 Task: Start in the project TruTech the sprint 'Debug Dash', with a duration of 1 week.
Action: Mouse moved to (277, 352)
Screenshot: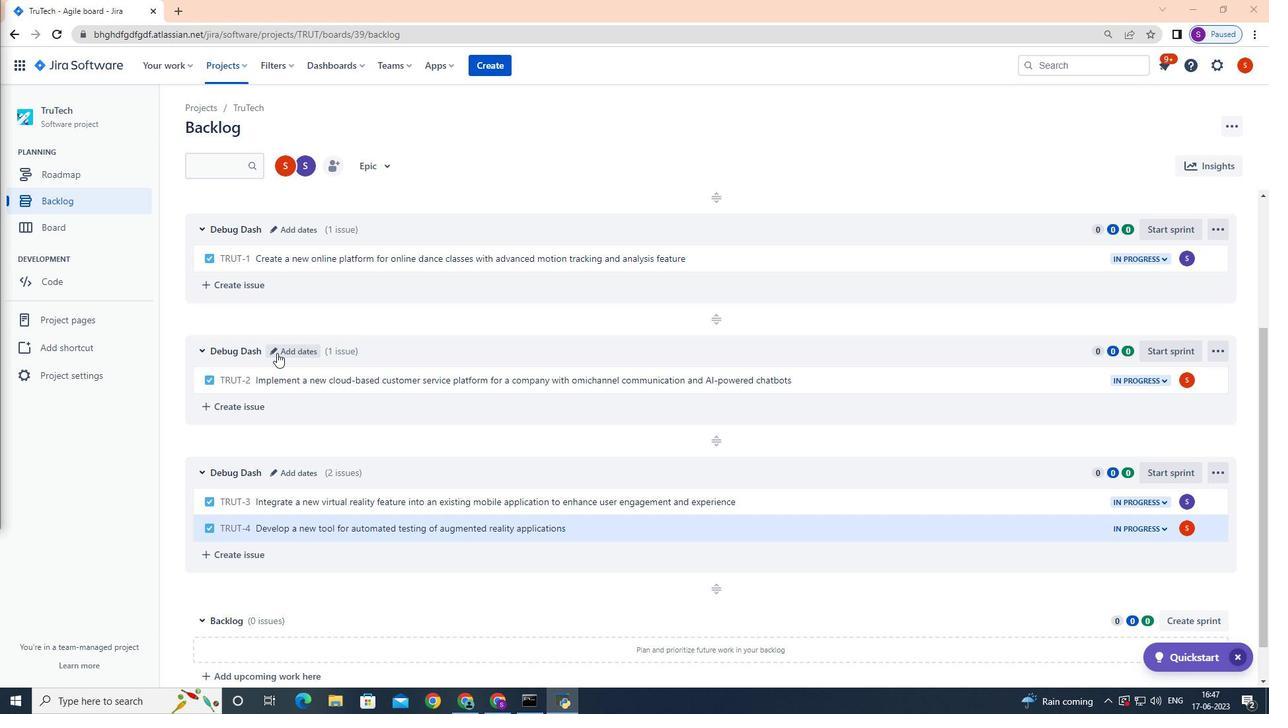 
Action: Mouse pressed left at (277, 352)
Screenshot: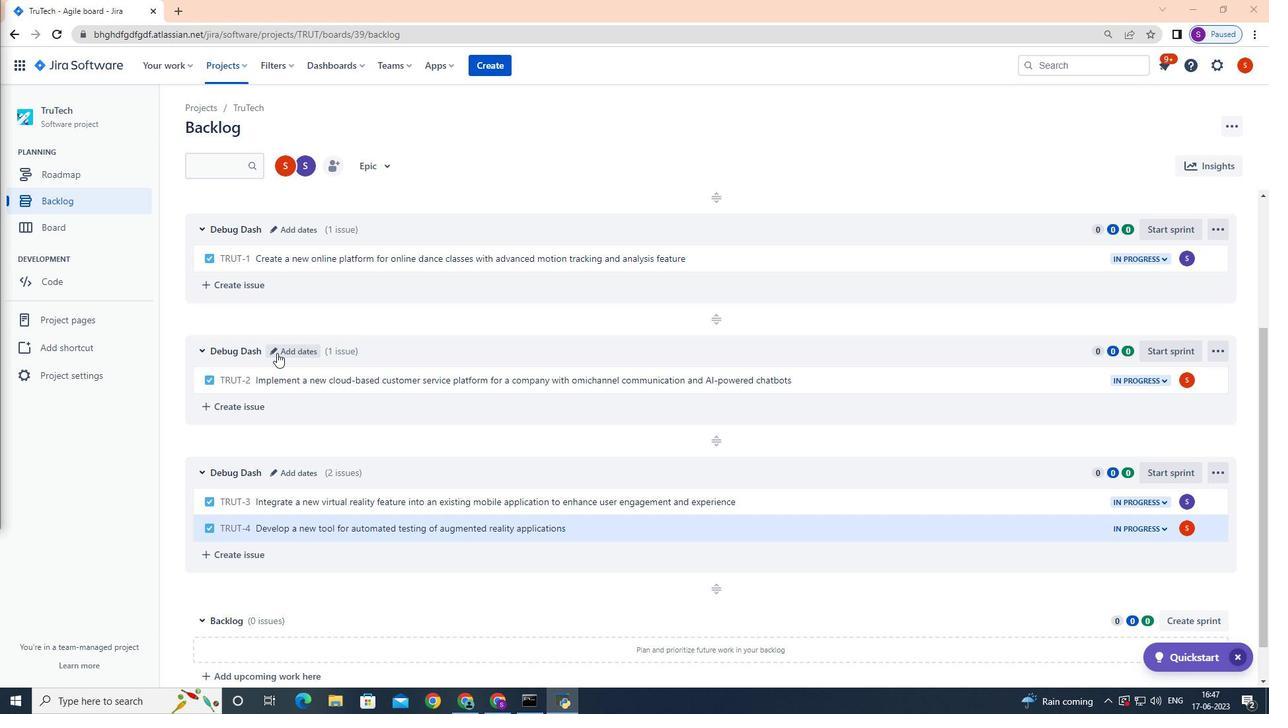 
Action: Mouse moved to (599, 210)
Screenshot: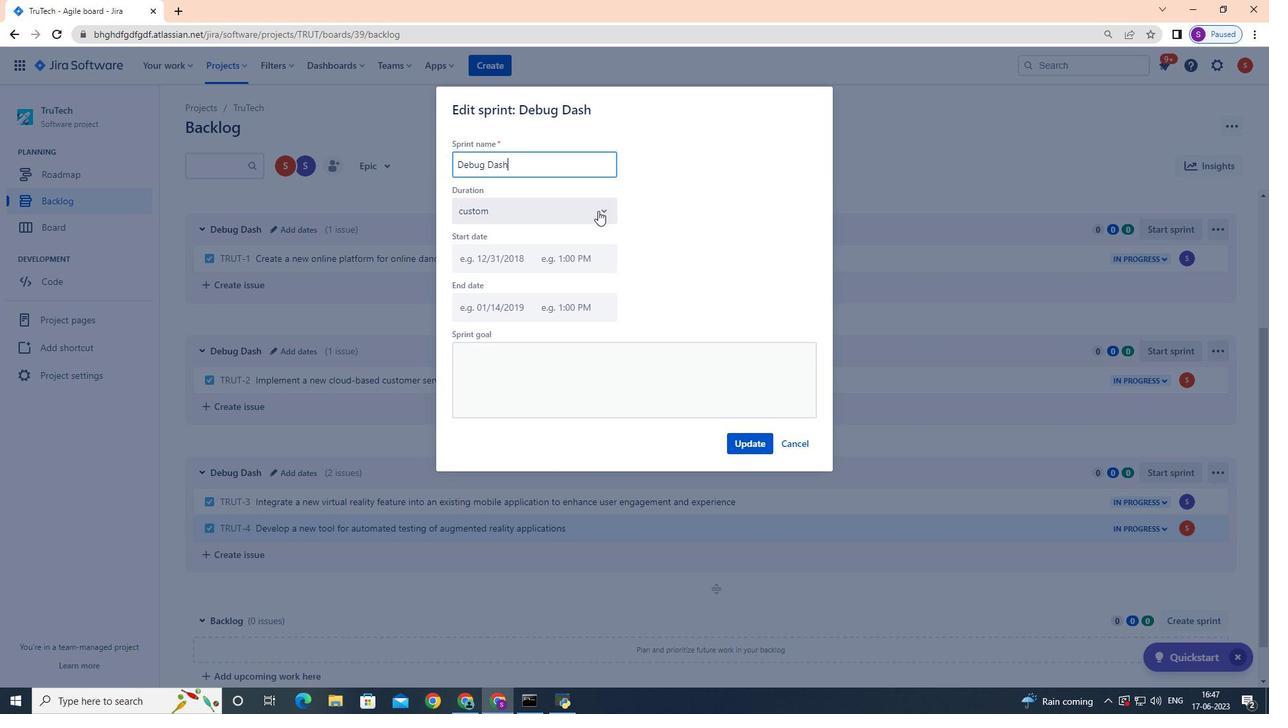 
Action: Mouse pressed left at (599, 210)
Screenshot: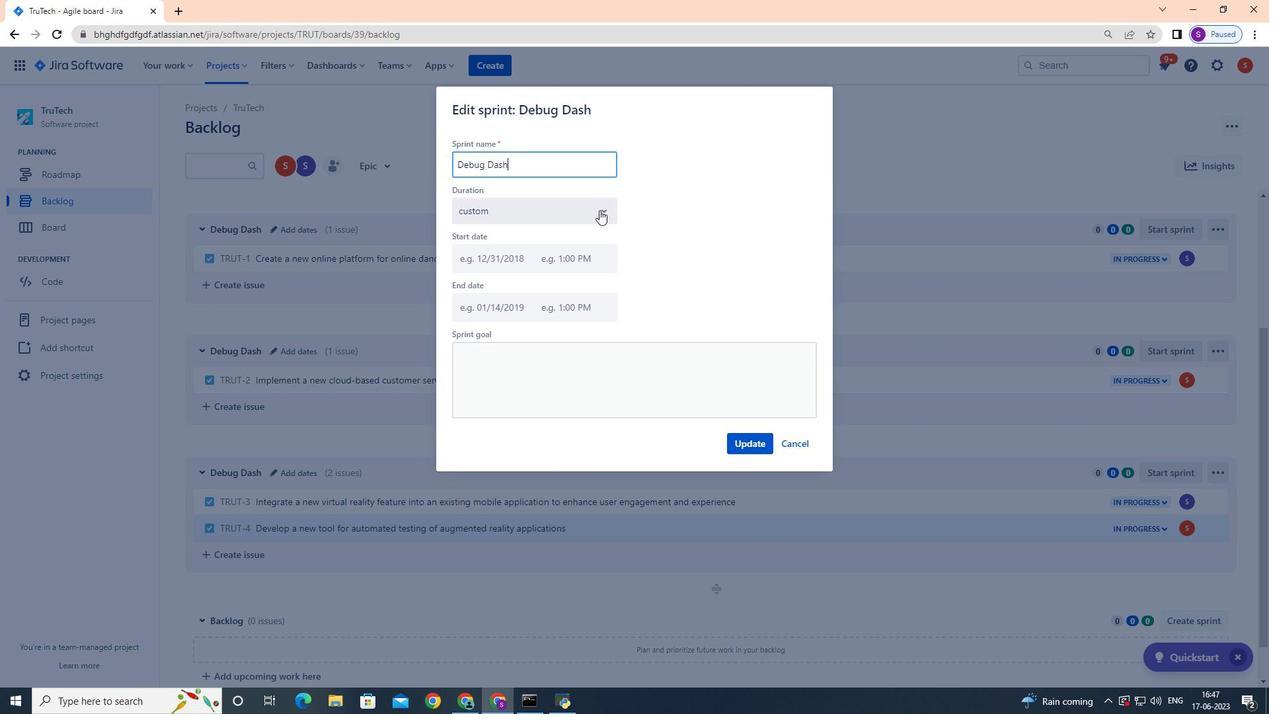 
Action: Mouse moved to (534, 248)
Screenshot: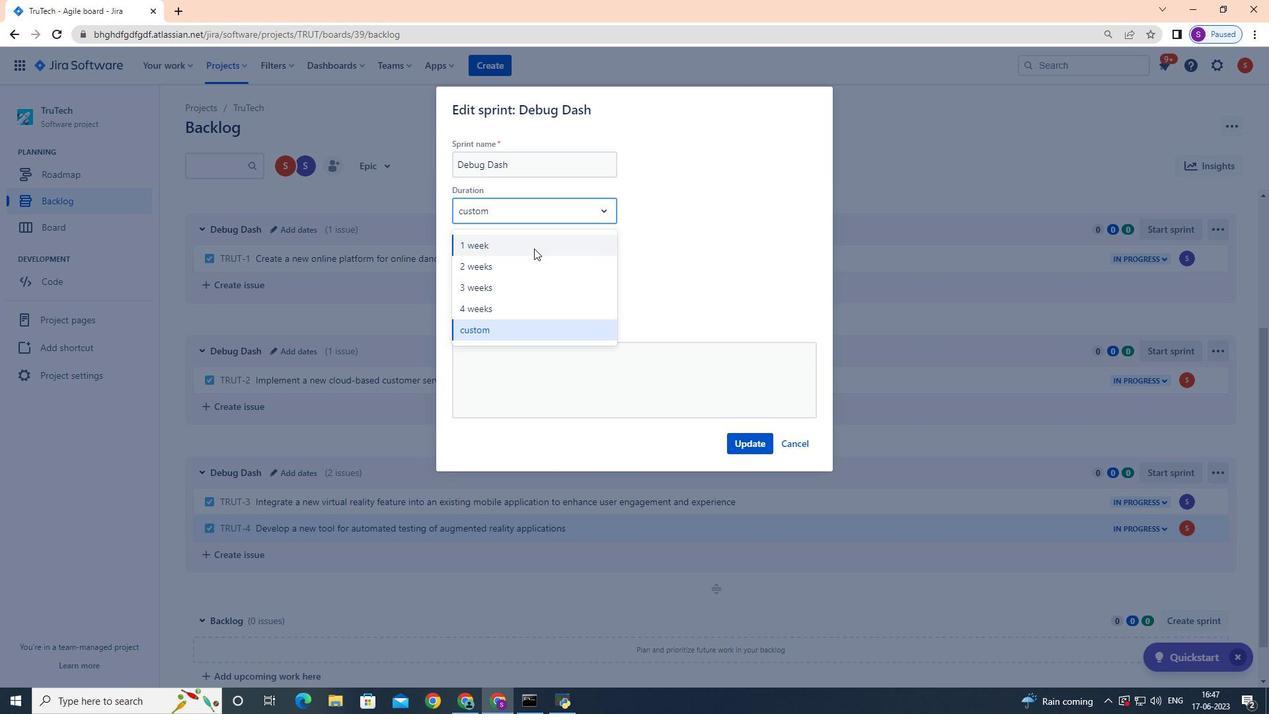 
Action: Mouse pressed left at (534, 248)
Screenshot: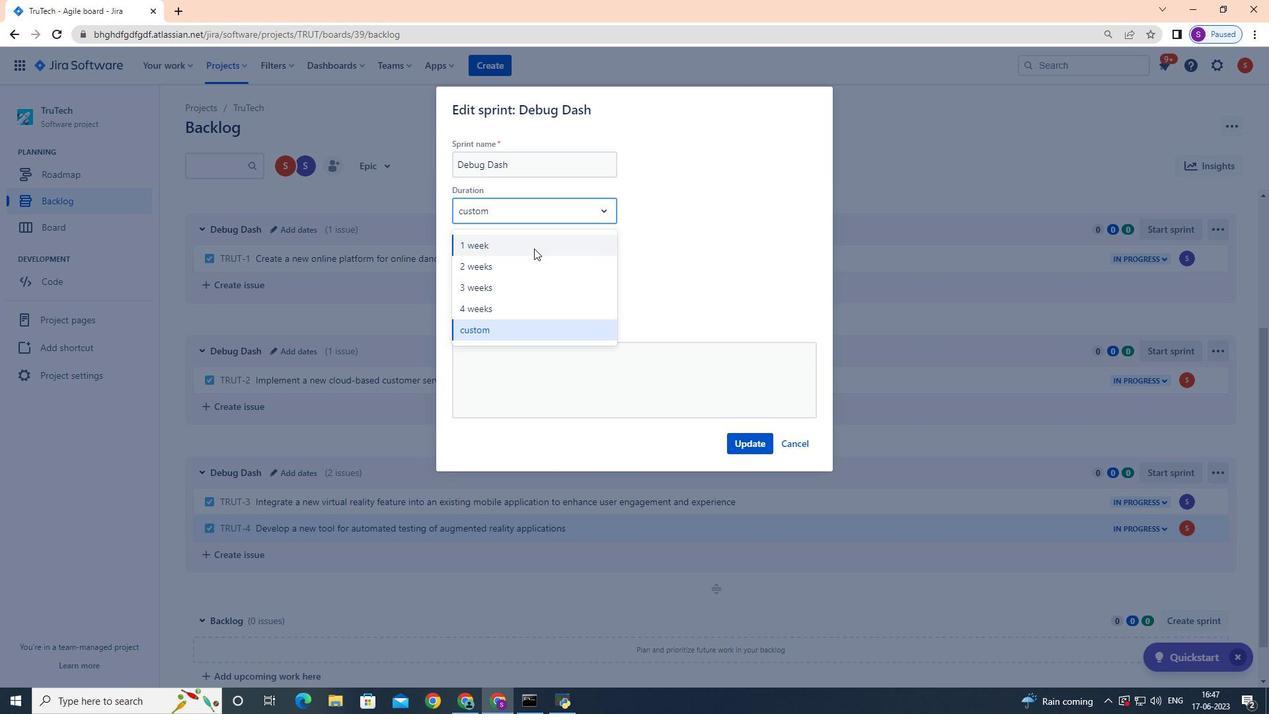 
Action: Mouse moved to (745, 441)
Screenshot: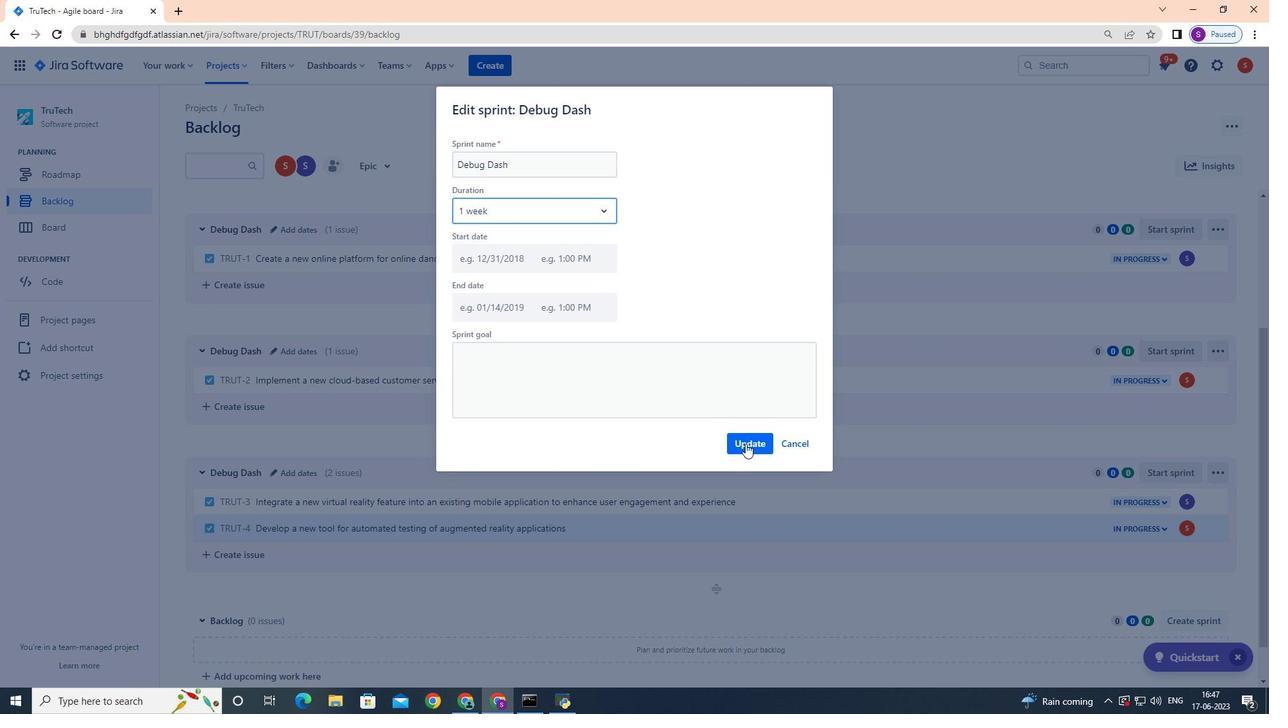 
Action: Mouse pressed left at (745, 441)
Screenshot: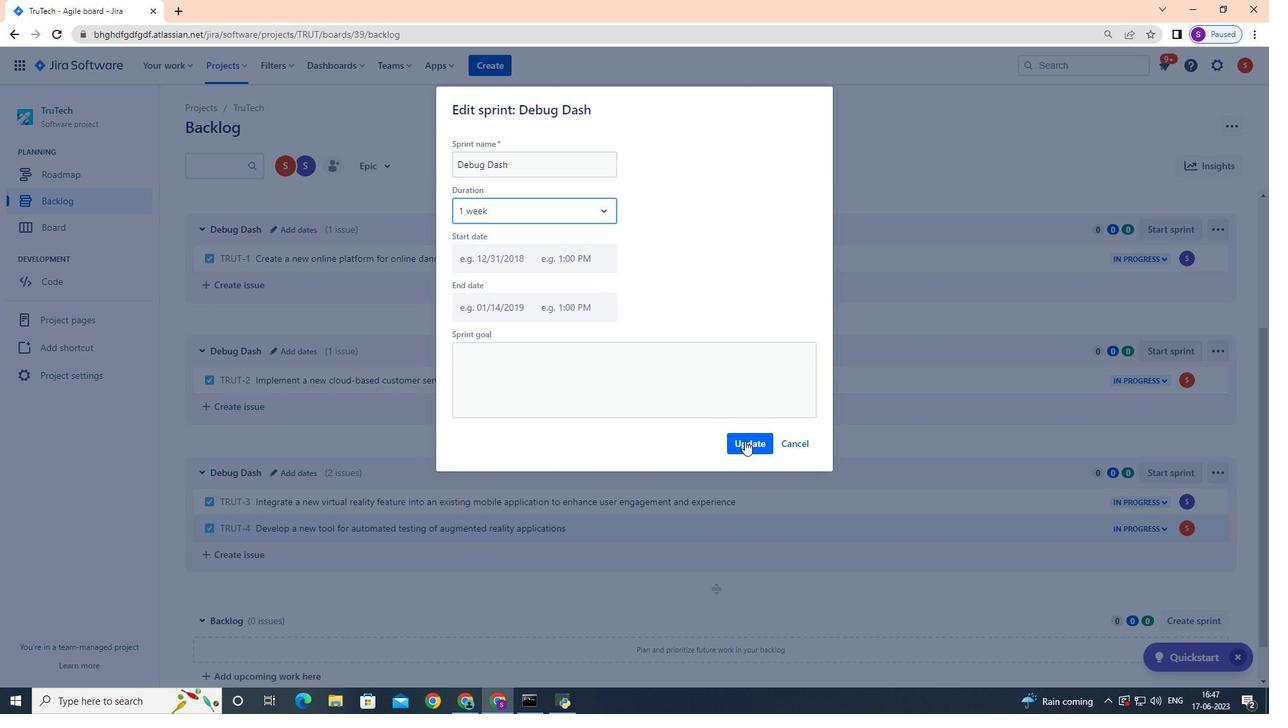 
Action: Mouse moved to (739, 437)
Screenshot: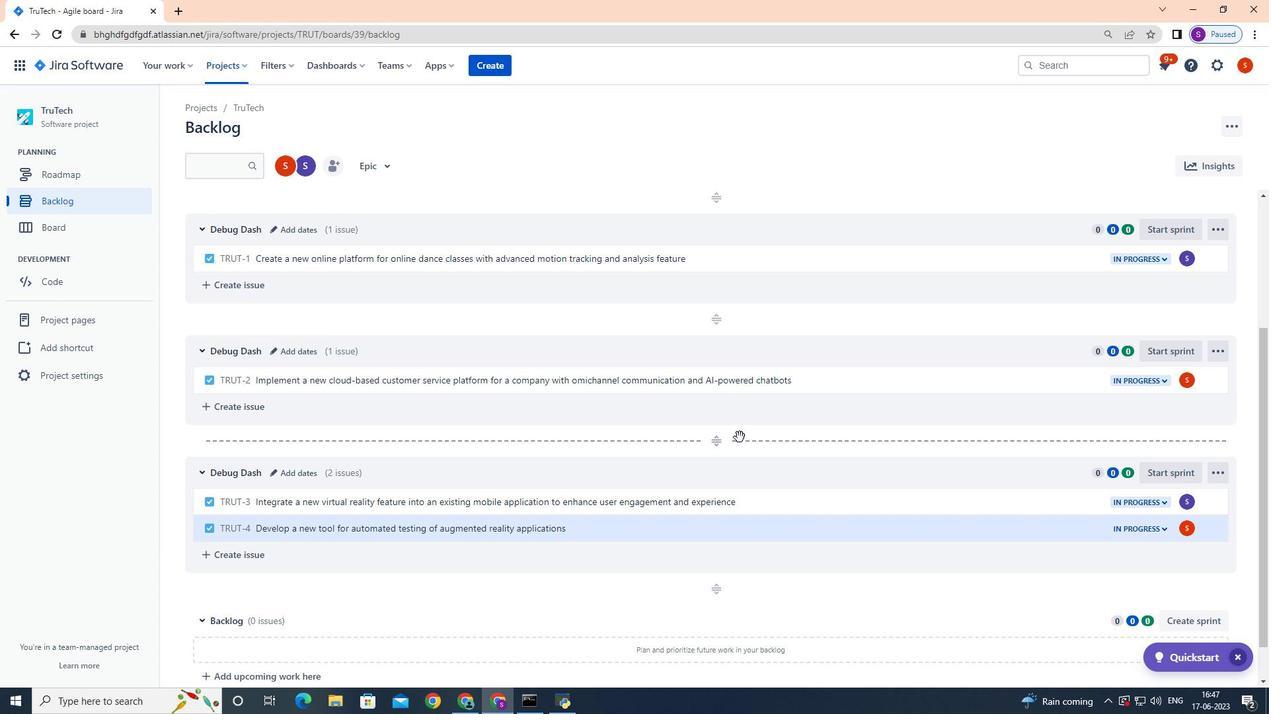 
